 Task: Change the block options to "For 30 days" in the organization "Mark56771".
Action: Mouse moved to (1183, 88)
Screenshot: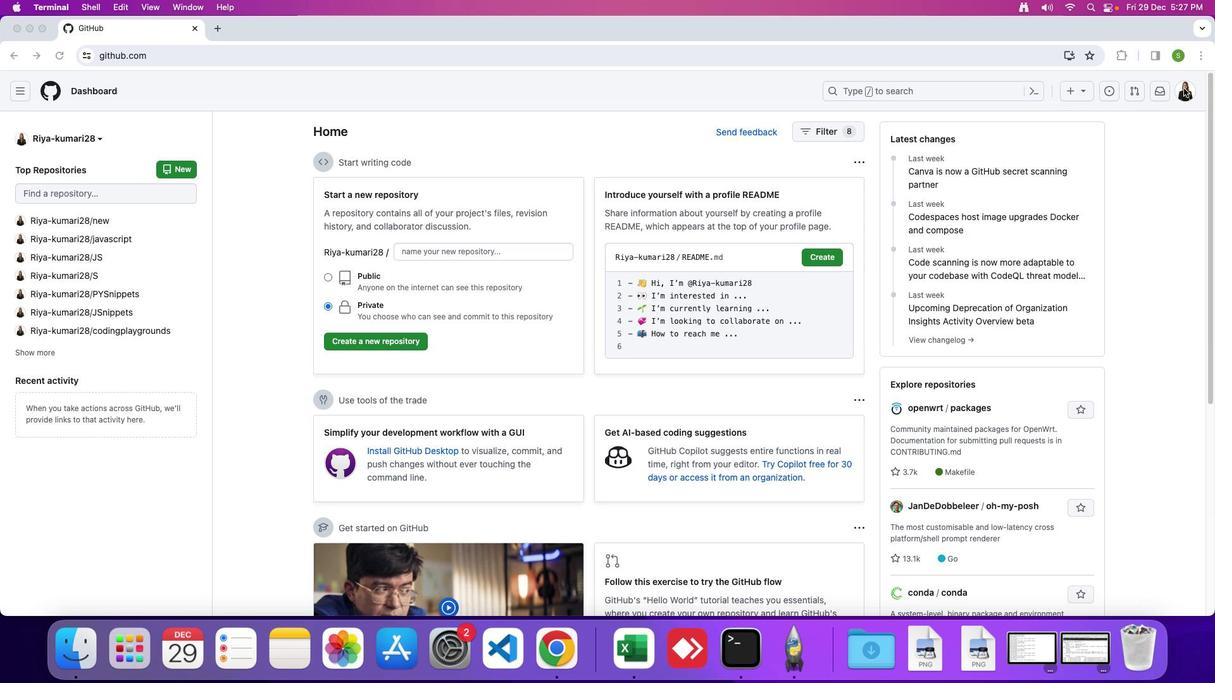 
Action: Mouse pressed left at (1183, 88)
Screenshot: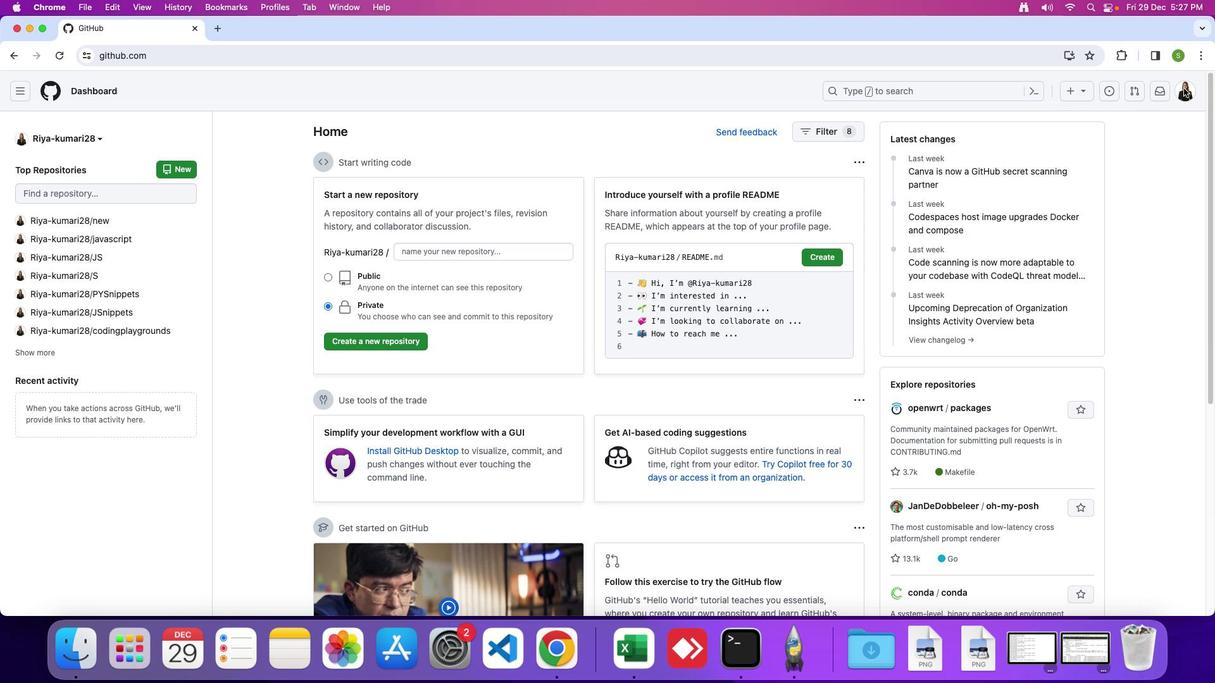 
Action: Mouse pressed left at (1183, 88)
Screenshot: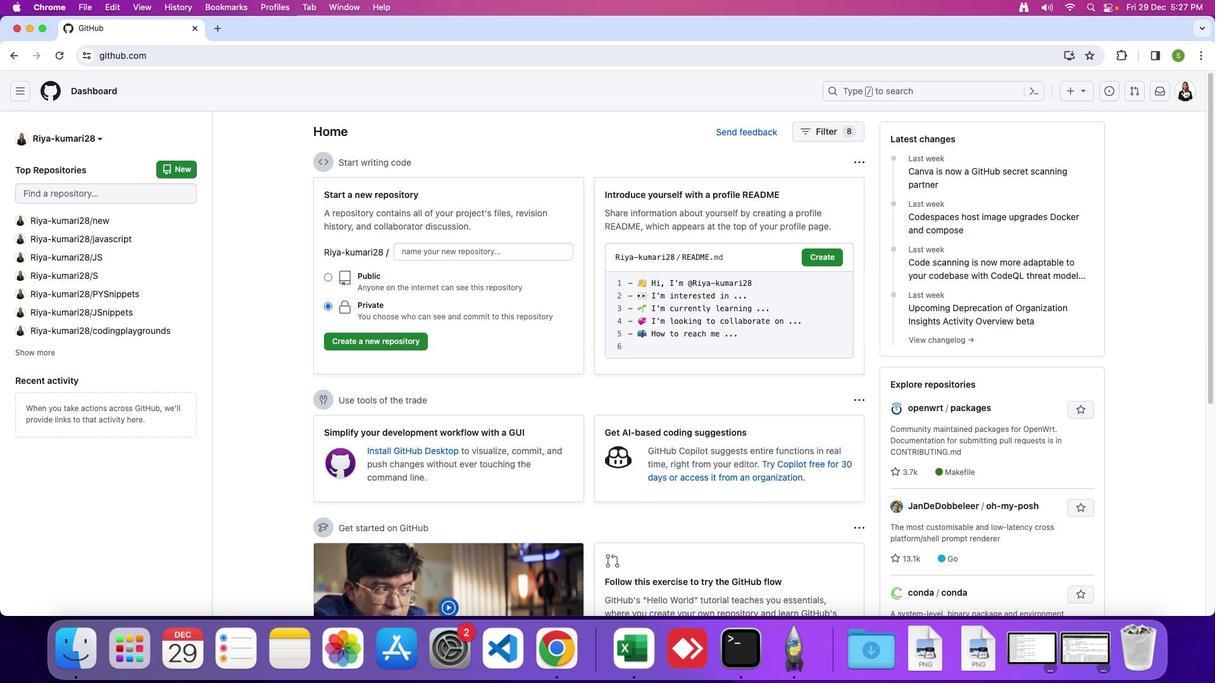 
Action: Mouse moved to (1108, 250)
Screenshot: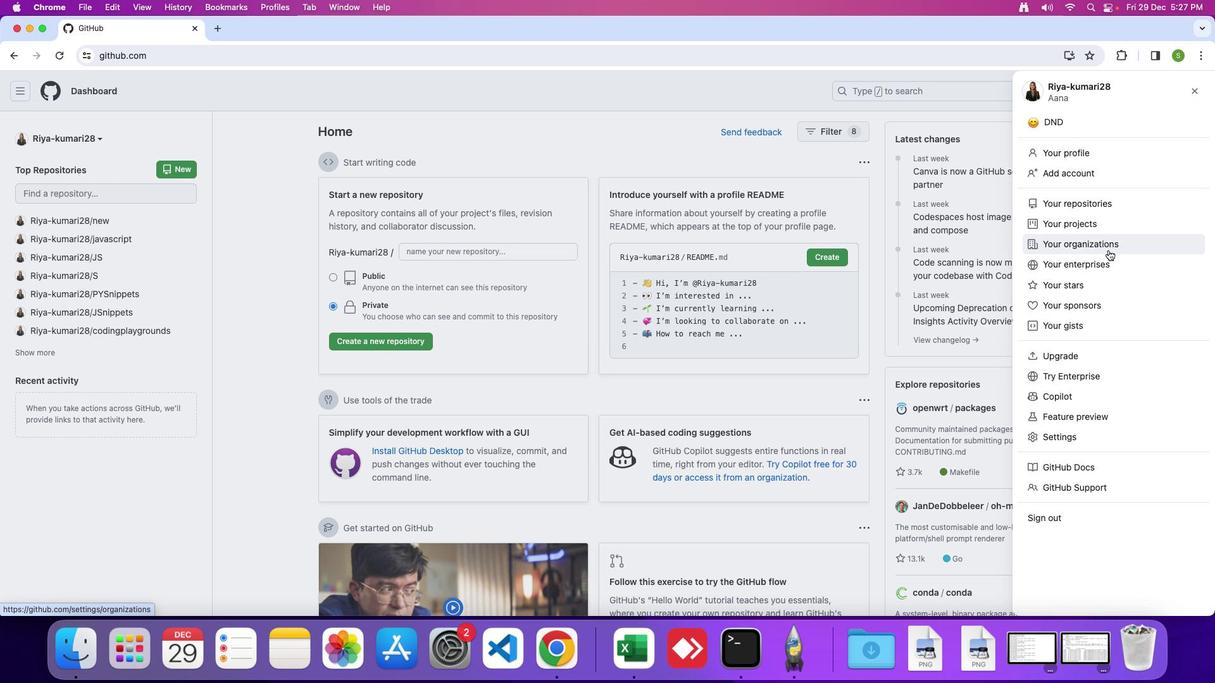 
Action: Mouse pressed left at (1108, 250)
Screenshot: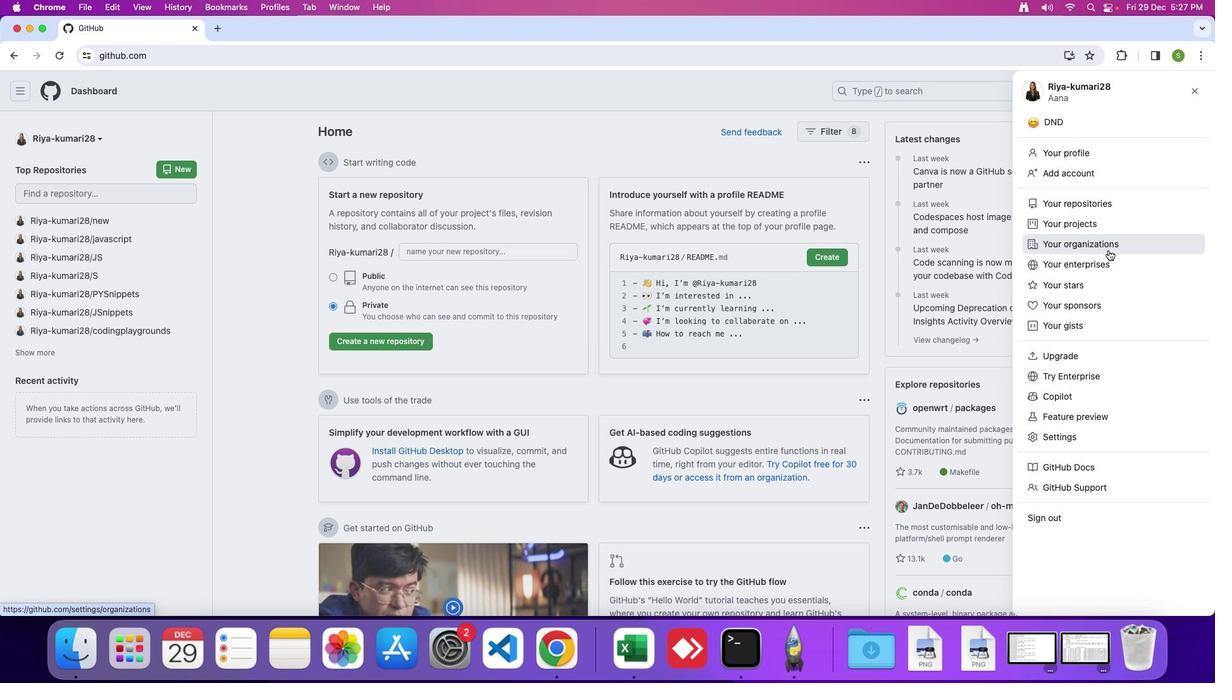 
Action: Mouse moved to (927, 265)
Screenshot: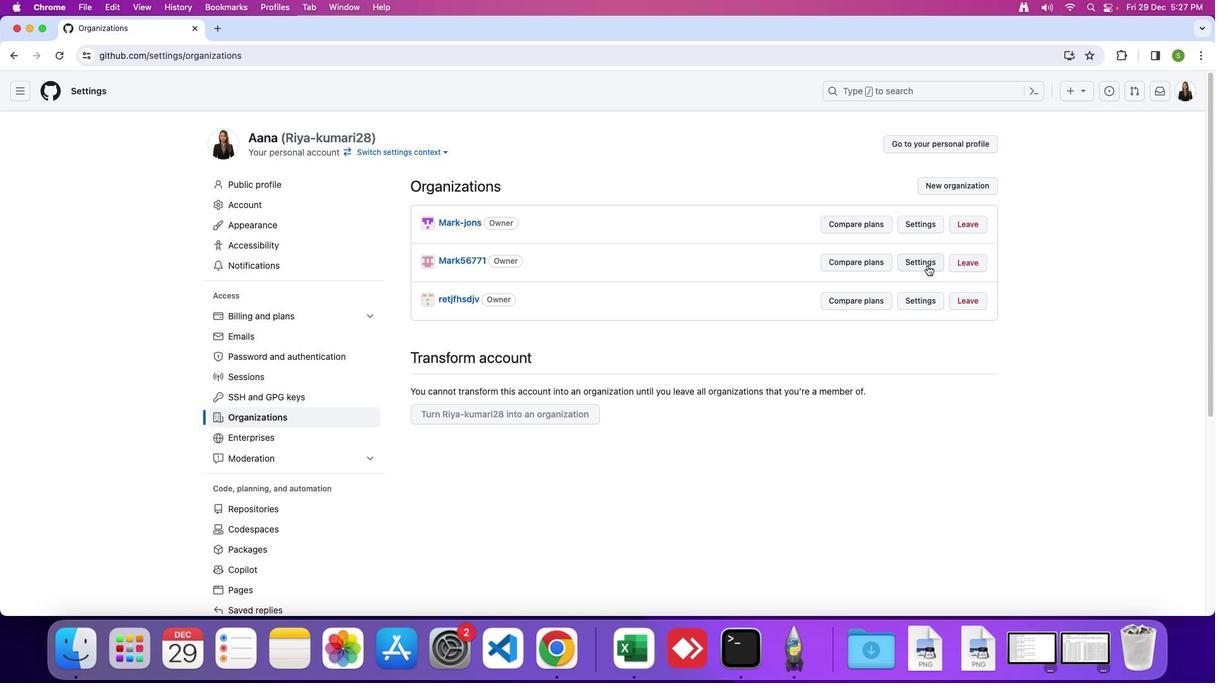 
Action: Mouse pressed left at (927, 265)
Screenshot: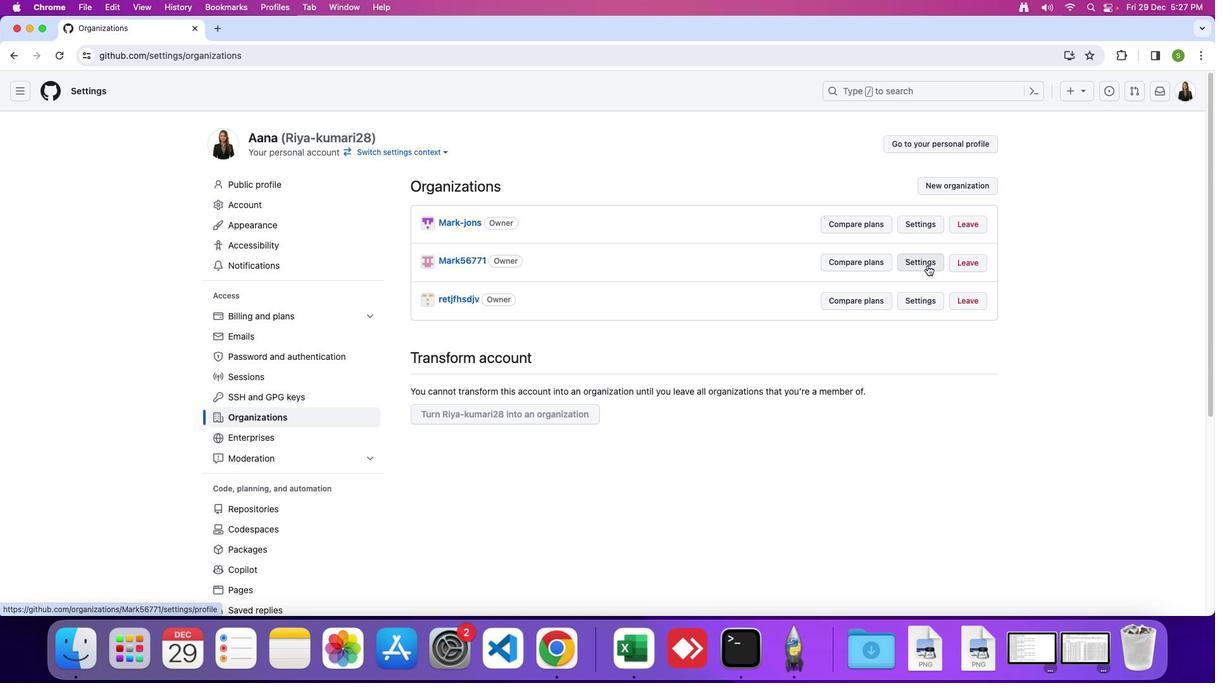 
Action: Mouse moved to (302, 343)
Screenshot: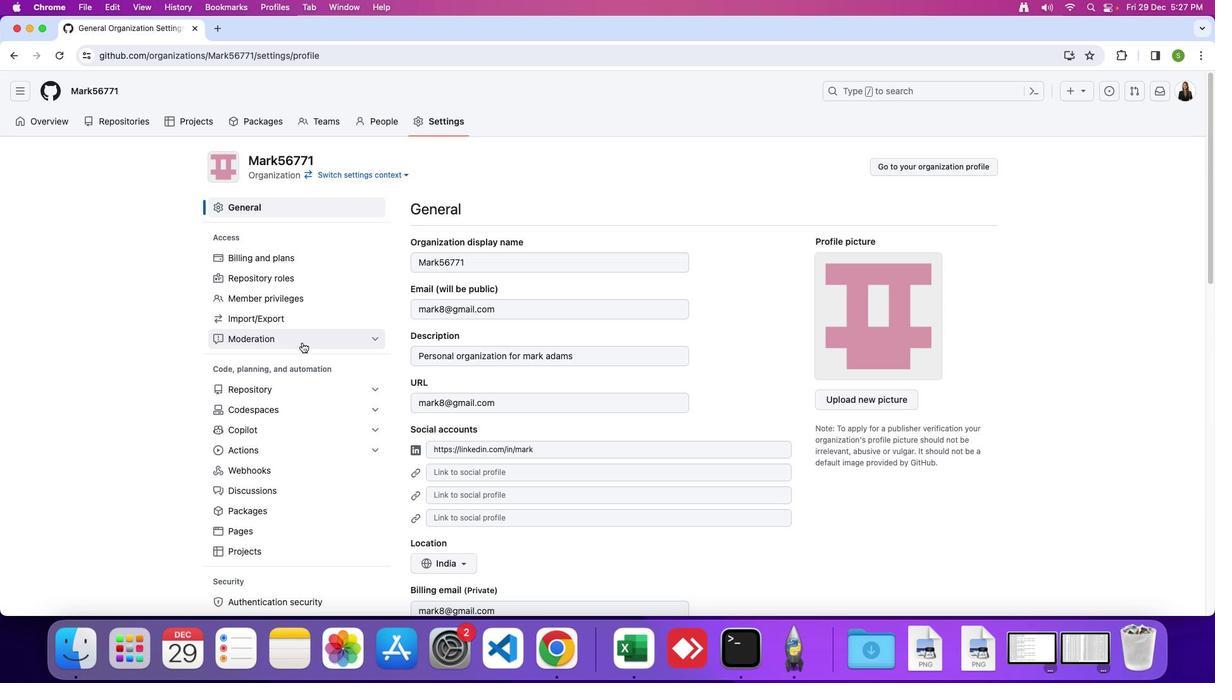 
Action: Mouse pressed left at (302, 343)
Screenshot: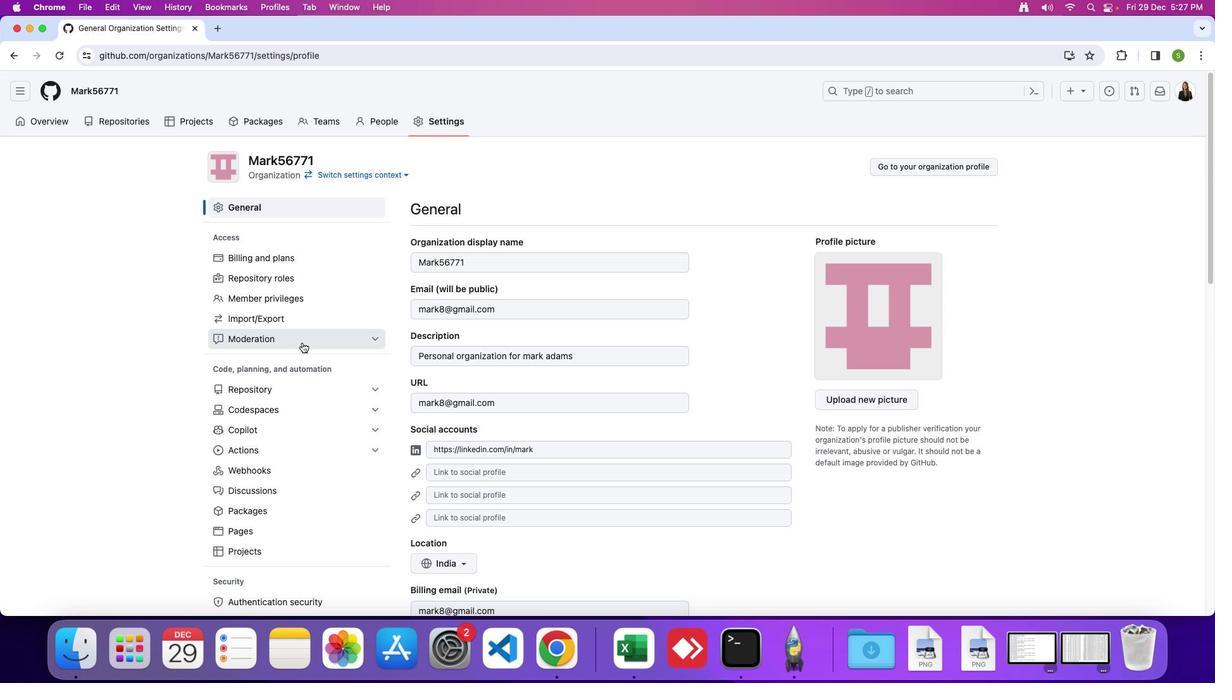 
Action: Mouse moved to (293, 358)
Screenshot: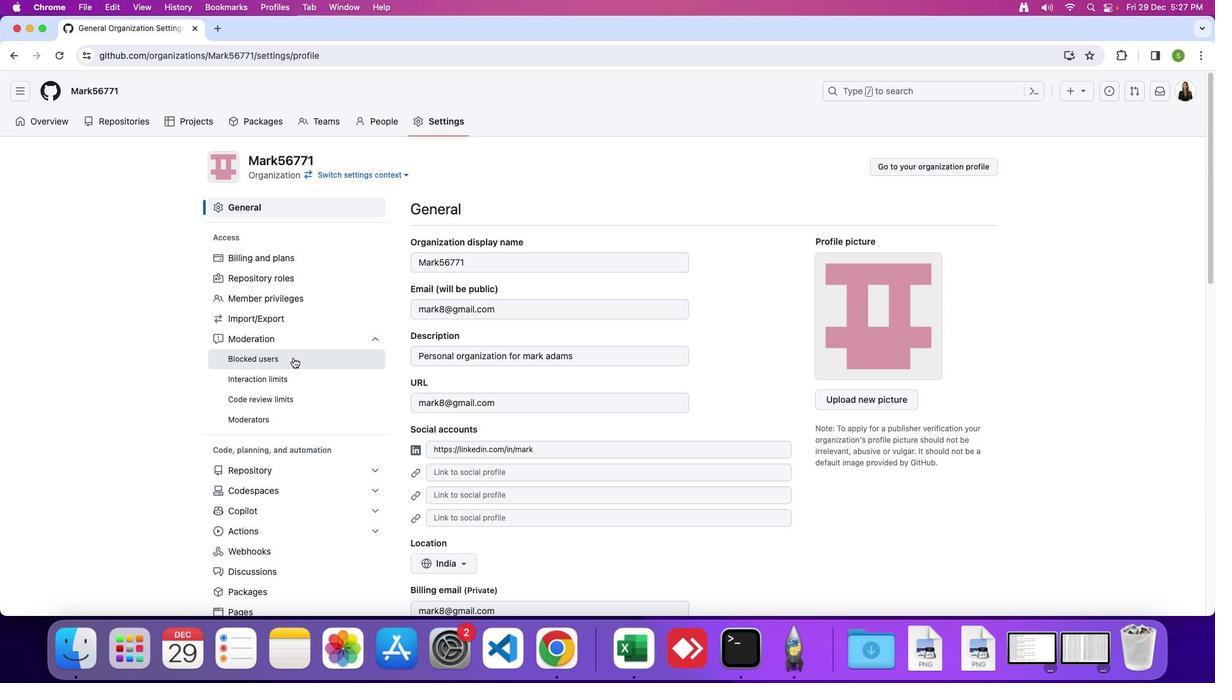 
Action: Mouse pressed left at (293, 358)
Screenshot: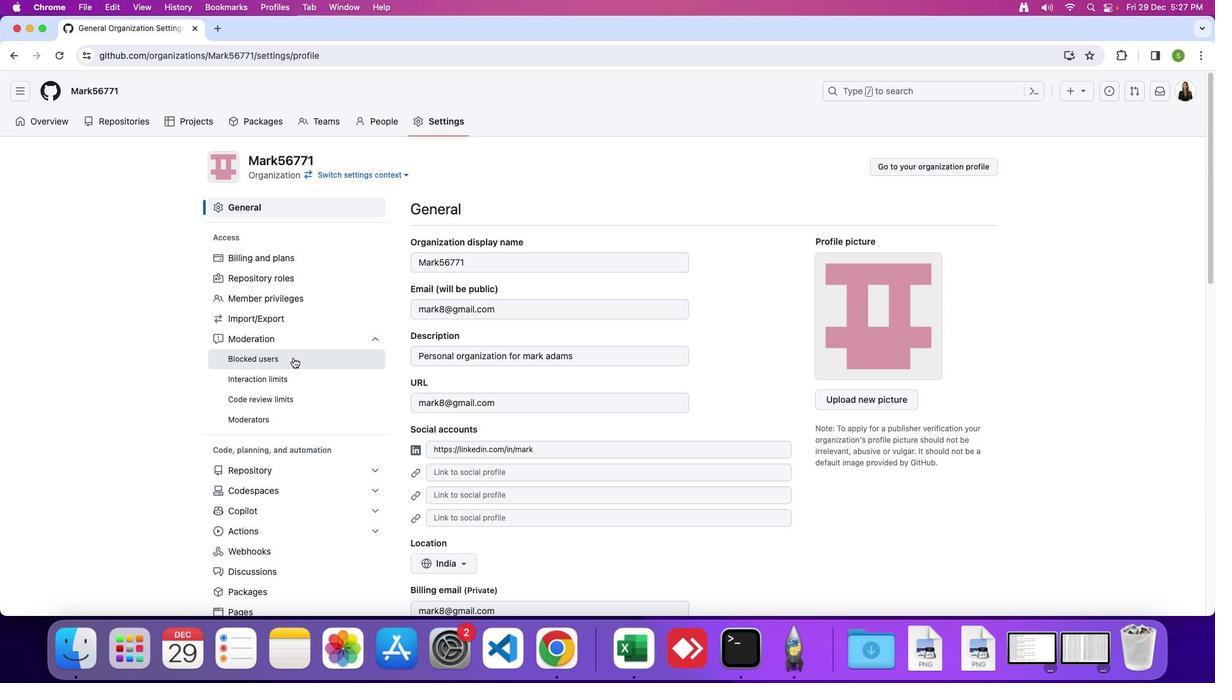 
Action: Mouse moved to (862, 345)
Screenshot: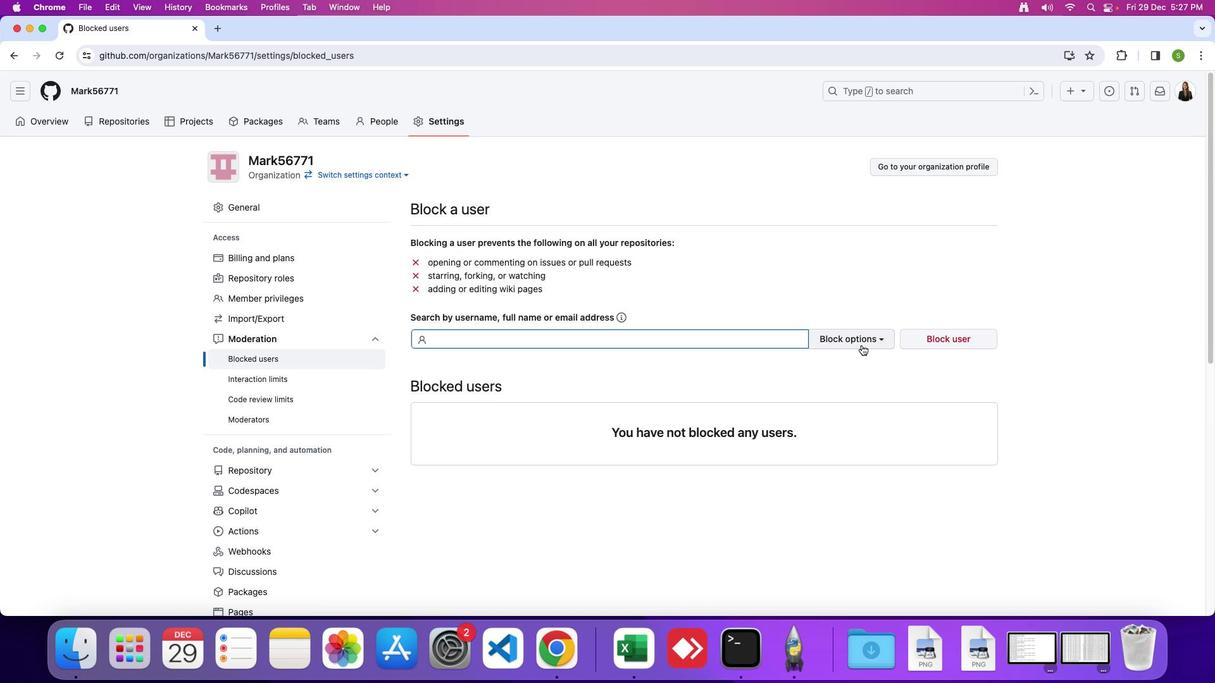 
Action: Mouse pressed left at (862, 345)
Screenshot: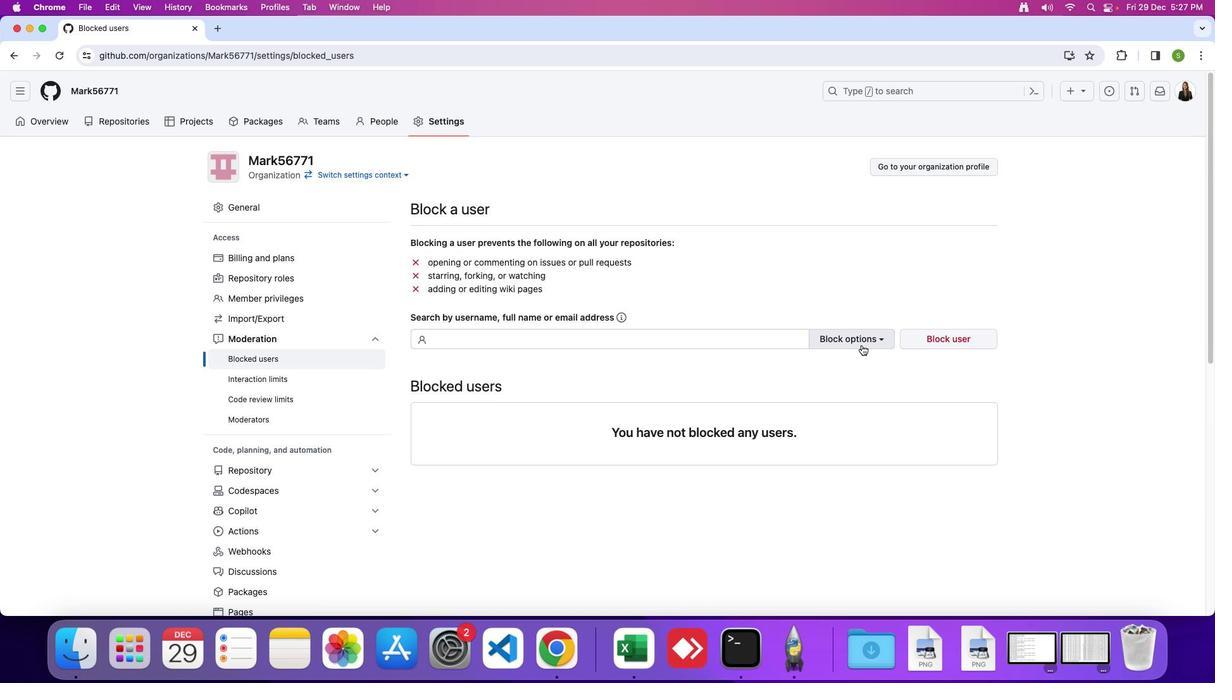 
Action: Mouse moved to (849, 445)
Screenshot: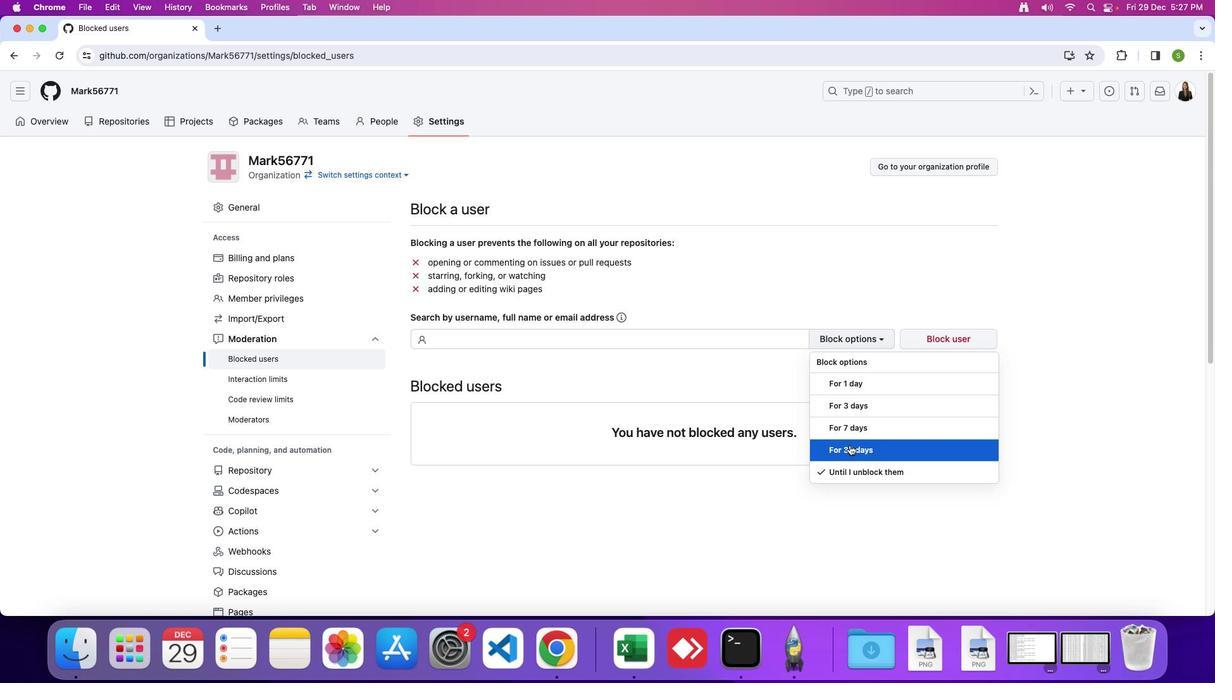 
Action: Mouse pressed left at (849, 445)
Screenshot: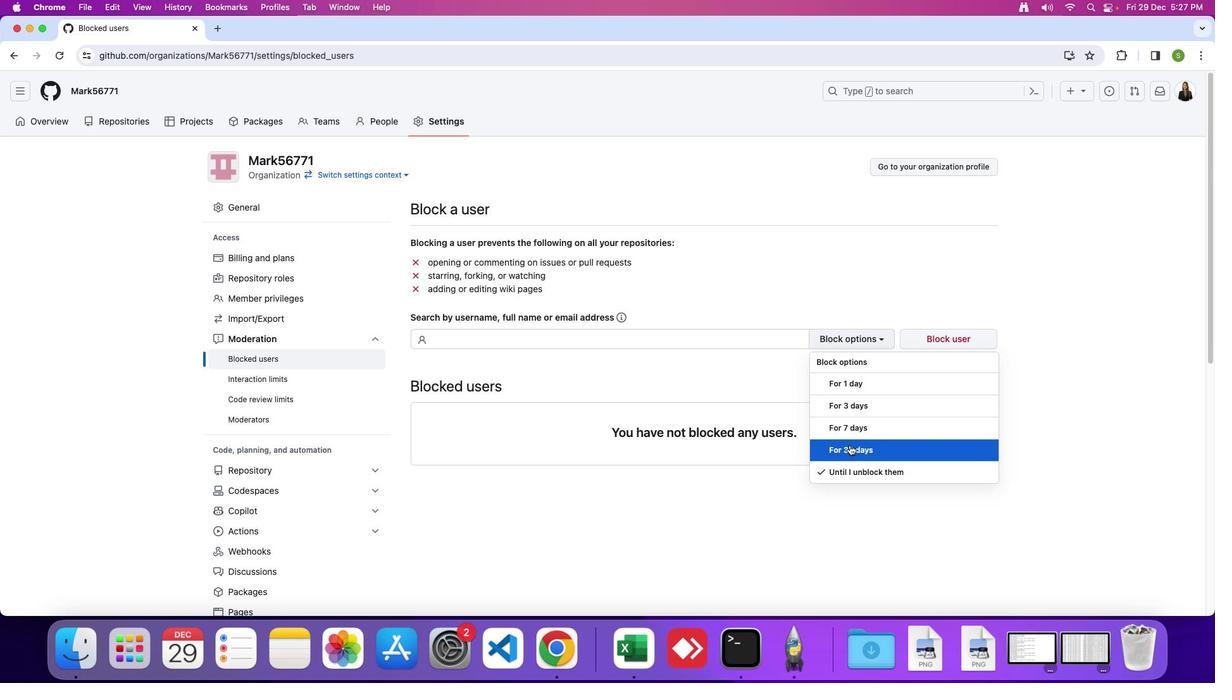 
